 Task: Make in the project AgileHaven a sprint 'Data Analysis Sprint'. Create in the project AgileHaven a sprint 'Data Analysis Sprint'. Add in the project AgileHaven a sprint 'Data Analysis Sprint'
Action: Mouse moved to (1145, 227)
Screenshot: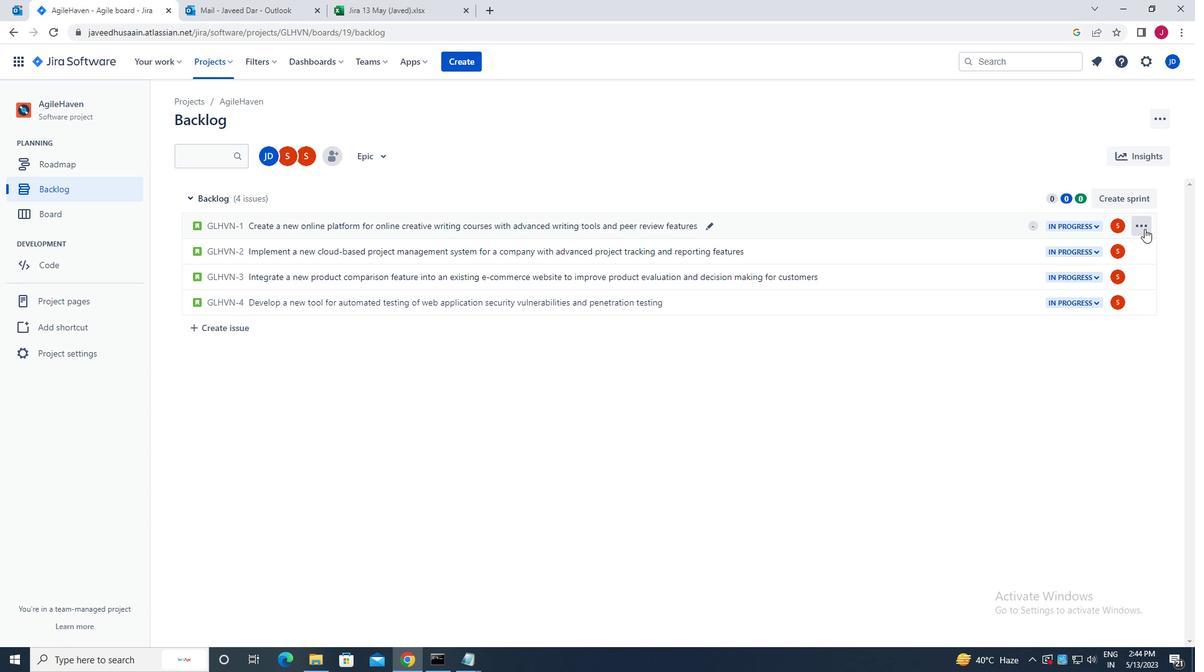 
Action: Mouse pressed left at (1145, 227)
Screenshot: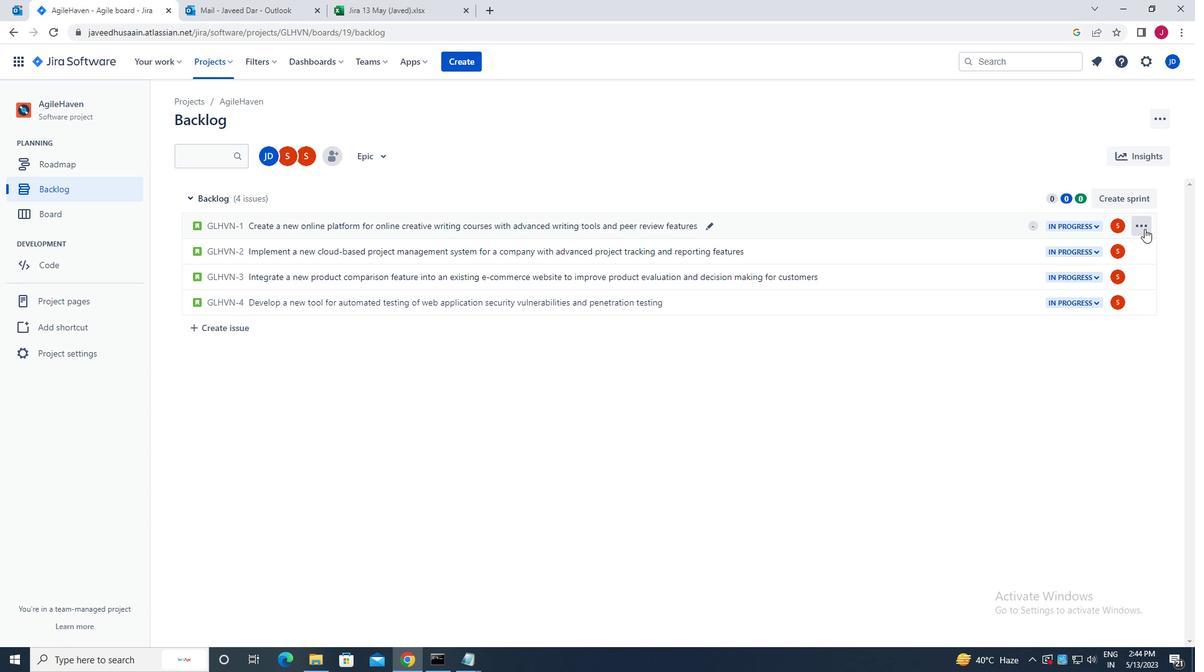 
Action: Mouse pressed left at (1145, 227)
Screenshot: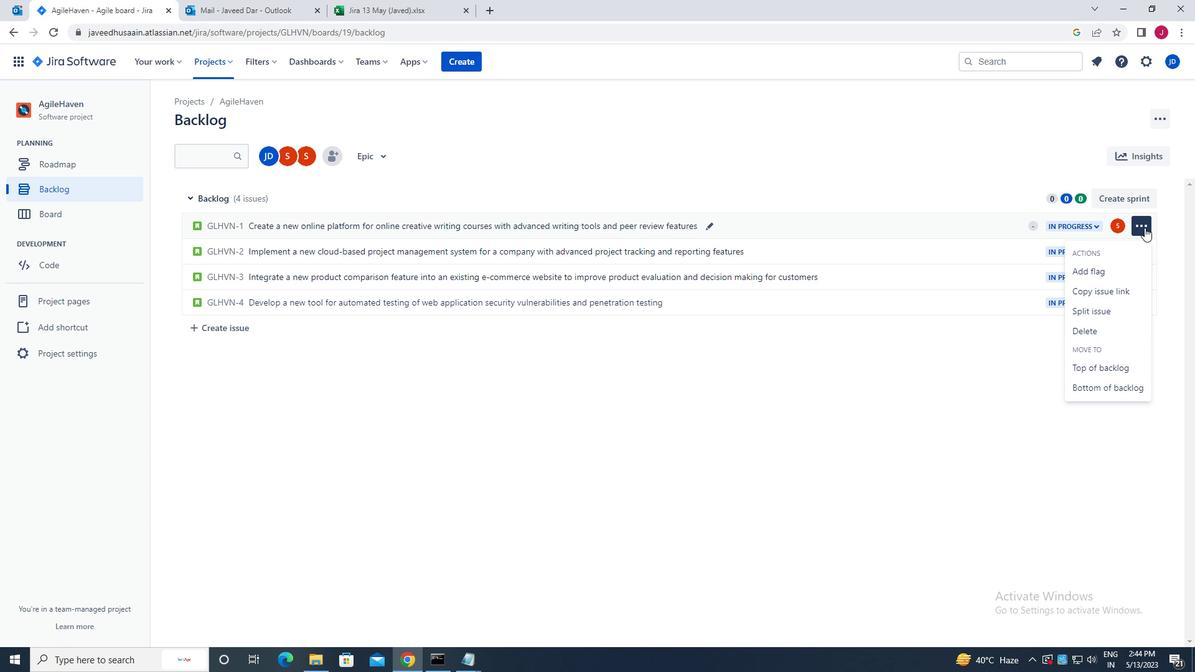 
Action: Mouse moved to (1139, 201)
Screenshot: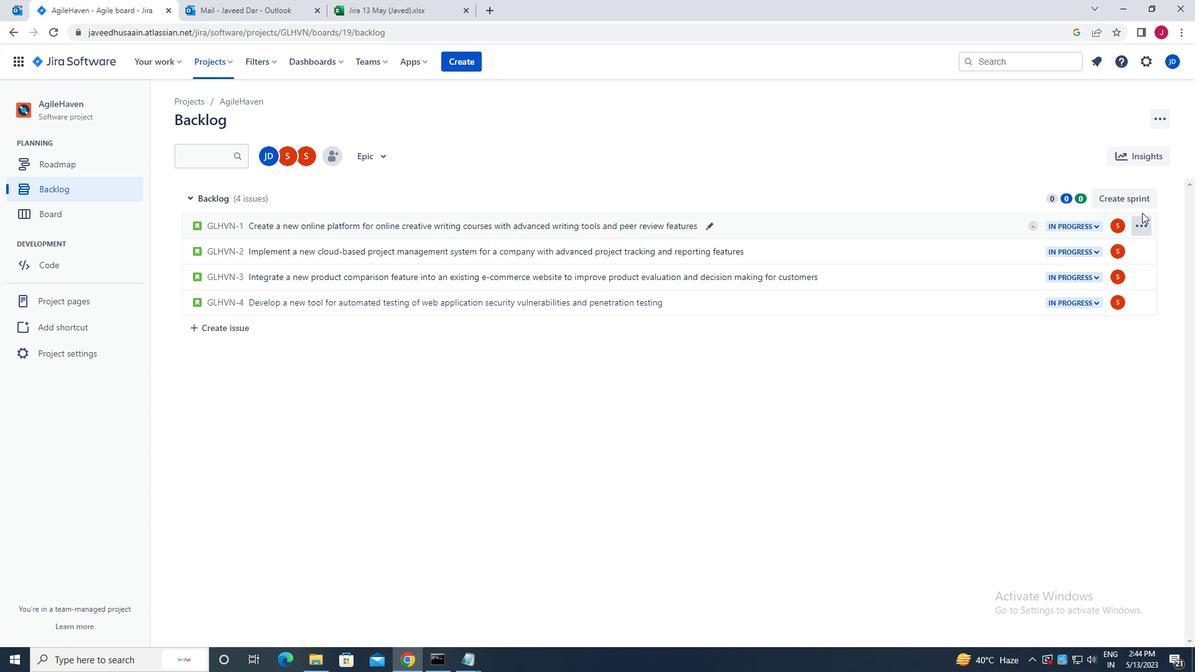 
Action: Mouse pressed left at (1139, 201)
Screenshot: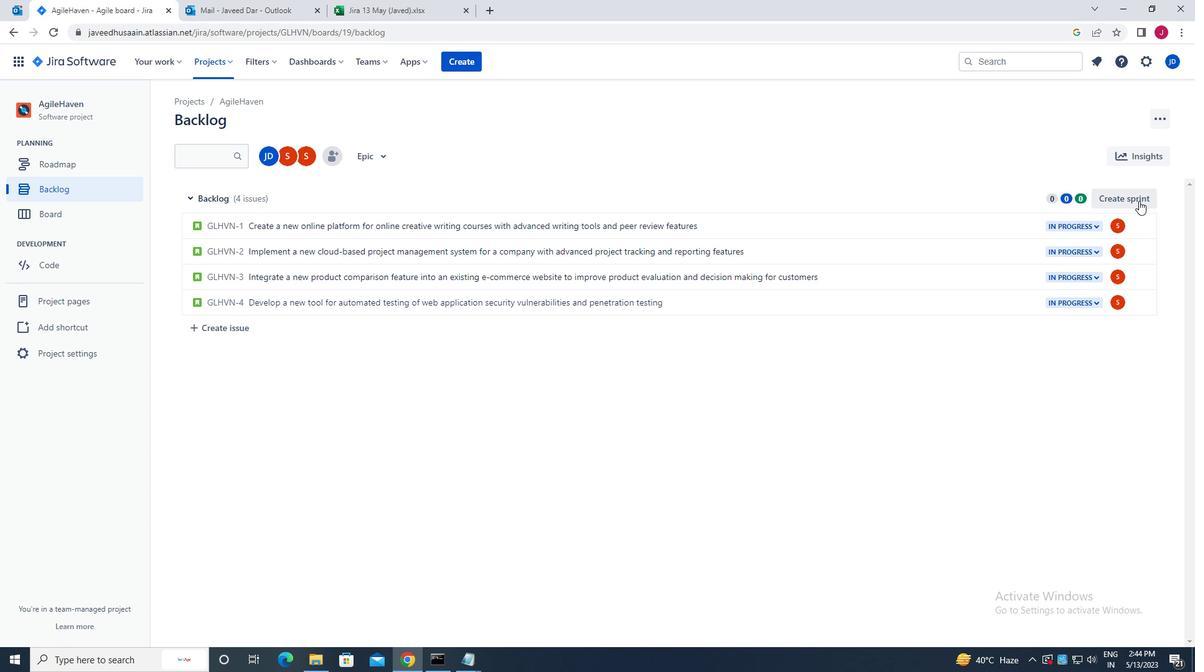 
Action: Mouse moved to (1148, 196)
Screenshot: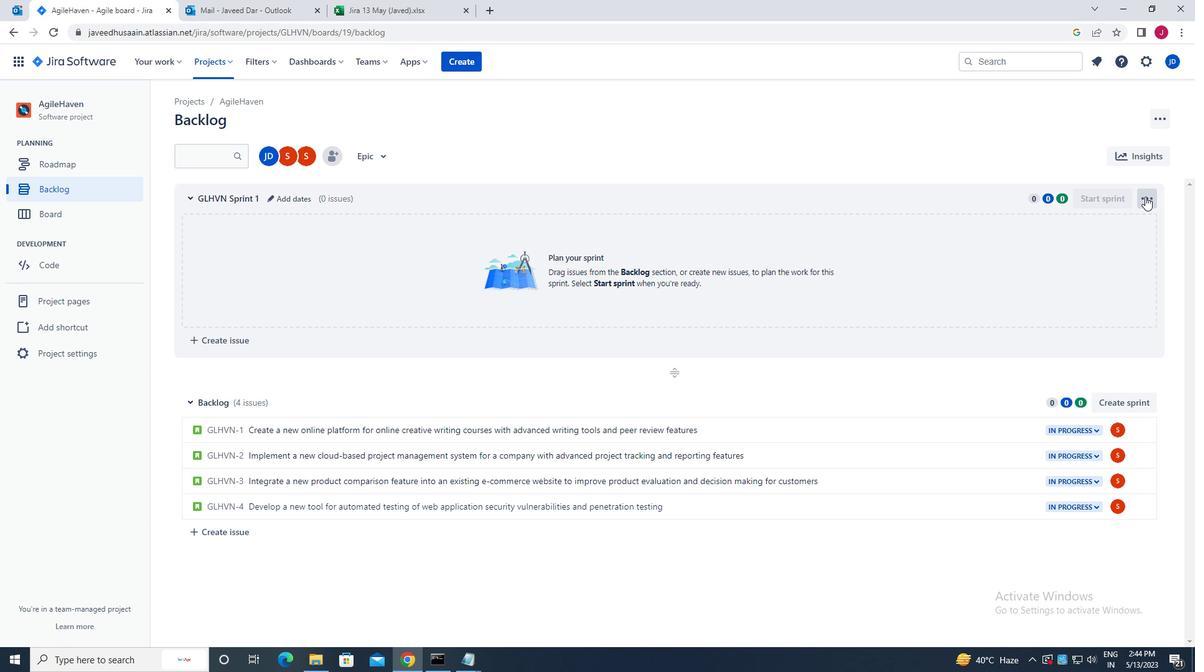 
Action: Mouse pressed left at (1148, 196)
Screenshot: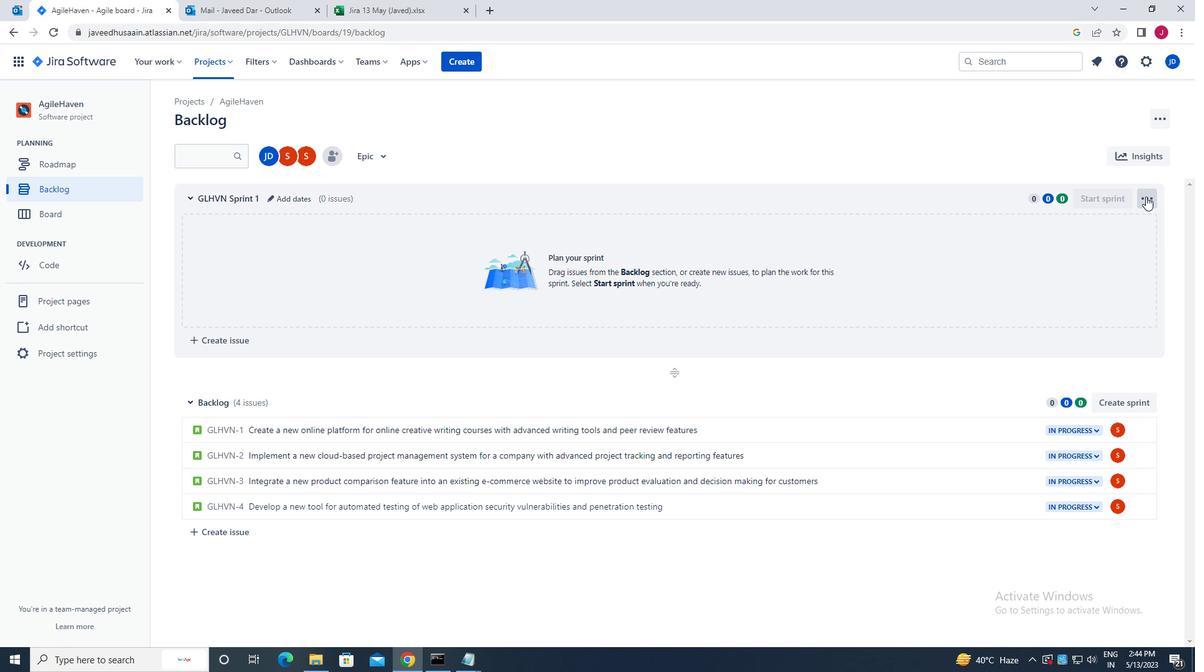 
Action: Mouse moved to (1124, 227)
Screenshot: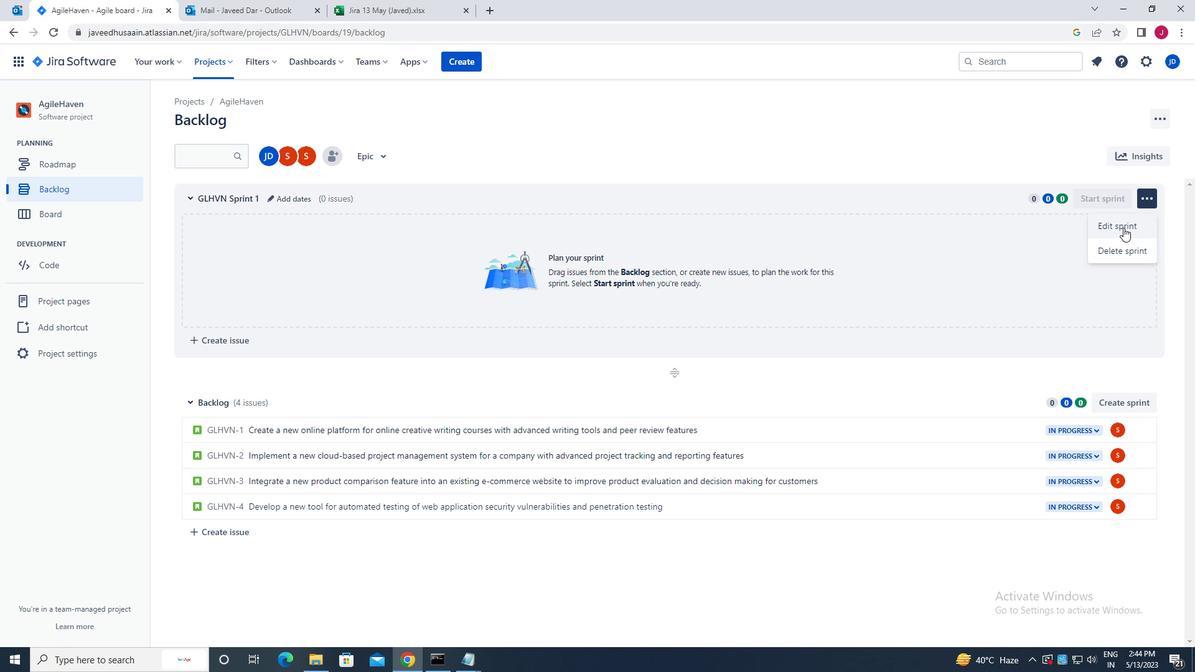 
Action: Mouse pressed left at (1124, 227)
Screenshot: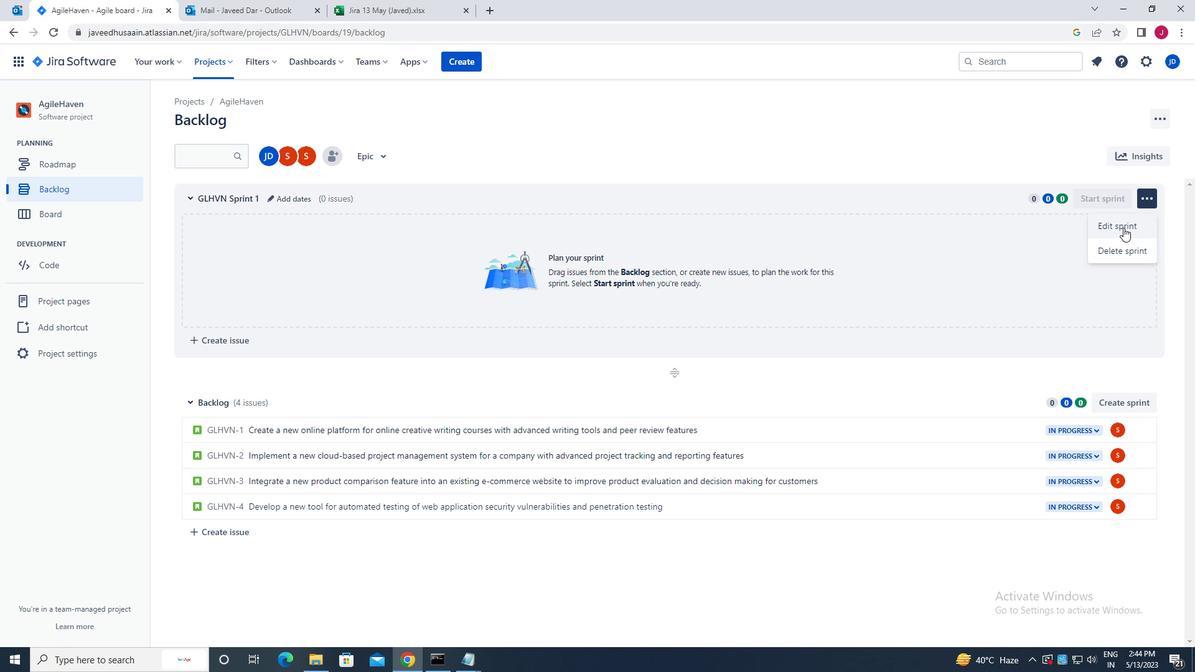 
Action: Mouse moved to (520, 160)
Screenshot: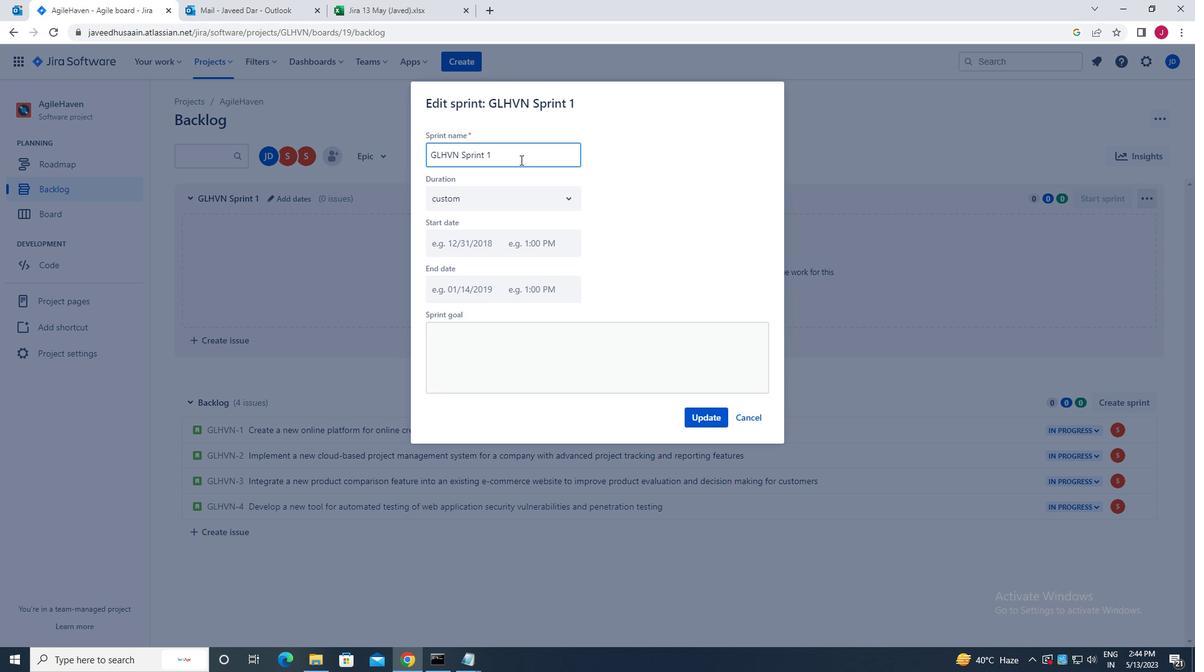 
Action: Key pressed <Key.backspace><Key.backspace><Key.backspace><Key.backspace><Key.backspace><Key.backspace><Key.backspace><Key.backspace><Key.backspace><Key.backspace><Key.backspace><Key.backspace><Key.backspace><Key.backspace><Key.backspace><Key.backspace><Key.backspace><Key.backspace><Key.backspace><Key.backspace>d<Key.caps_lock>ata<Key.space><Key.caps_lock>a<Key.caps_lock>nalysis<Key.space><Key.caps_lock>s<Key.caps_lock>print<Key.enter>
Screenshot: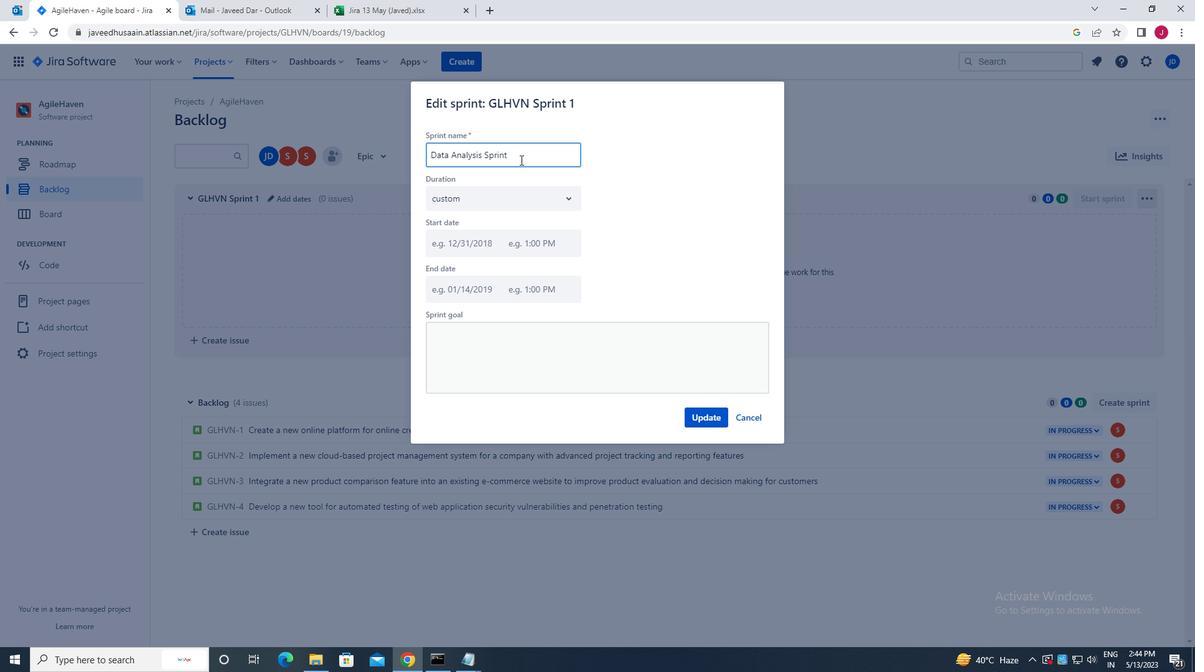 
Action: Mouse moved to (1146, 201)
Screenshot: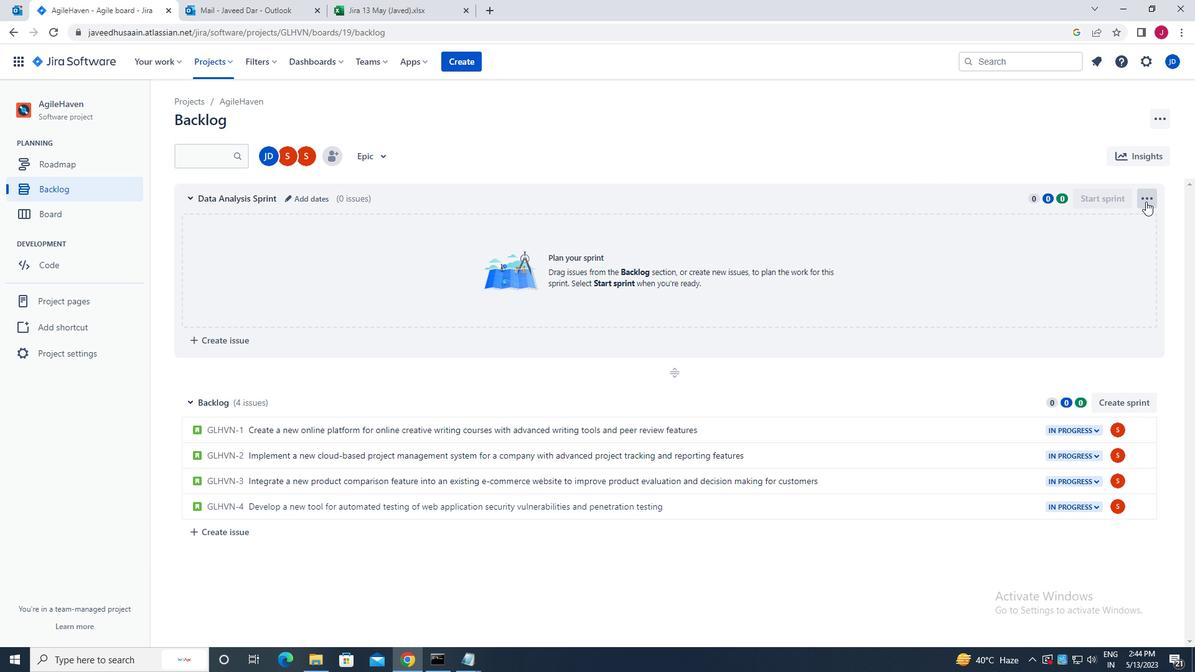 
Action: Mouse pressed left at (1146, 201)
Screenshot: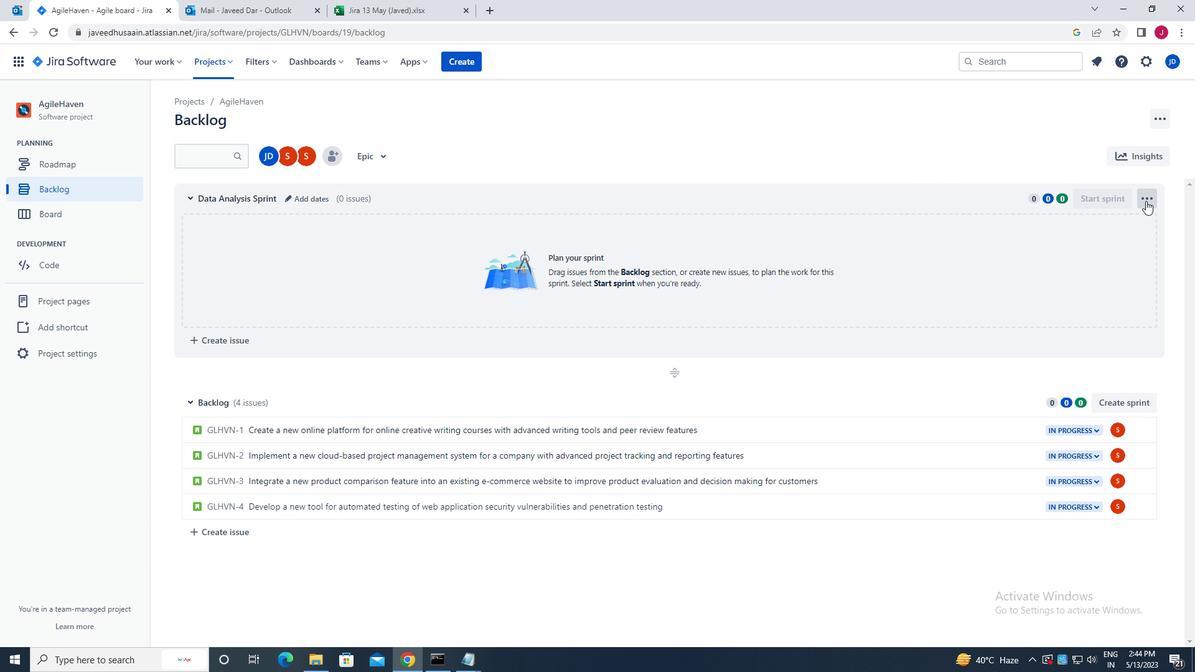 
Action: Mouse moved to (1129, 224)
Screenshot: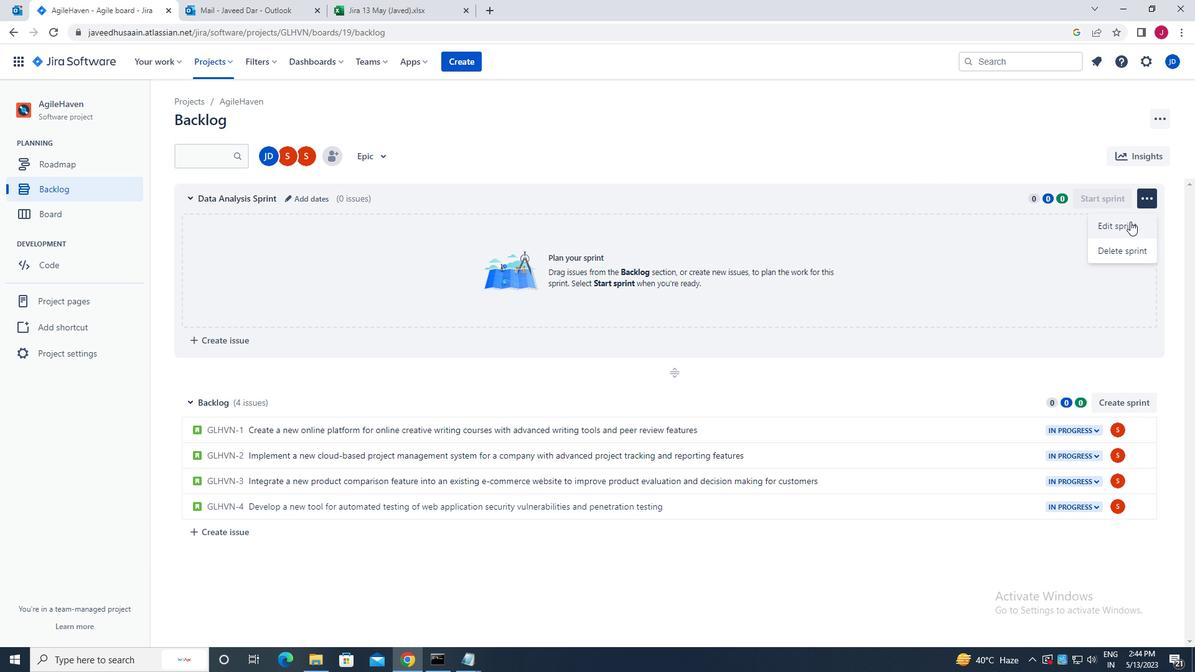 
Action: Mouse pressed left at (1129, 224)
Screenshot: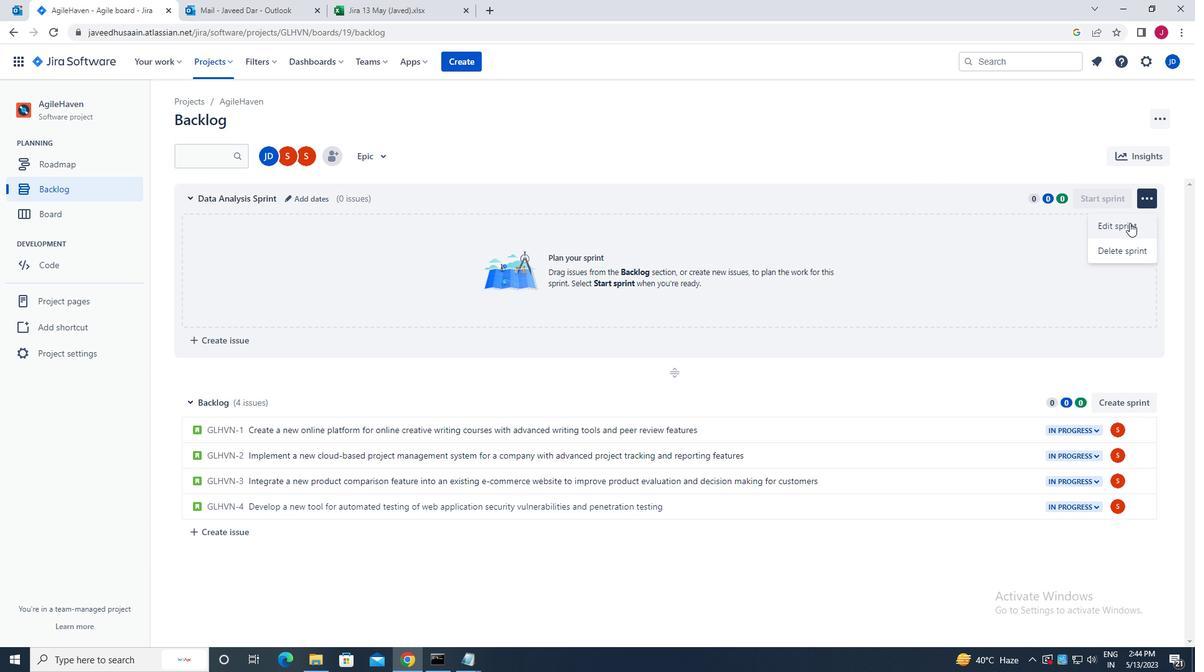 
Action: Mouse moved to (706, 419)
Screenshot: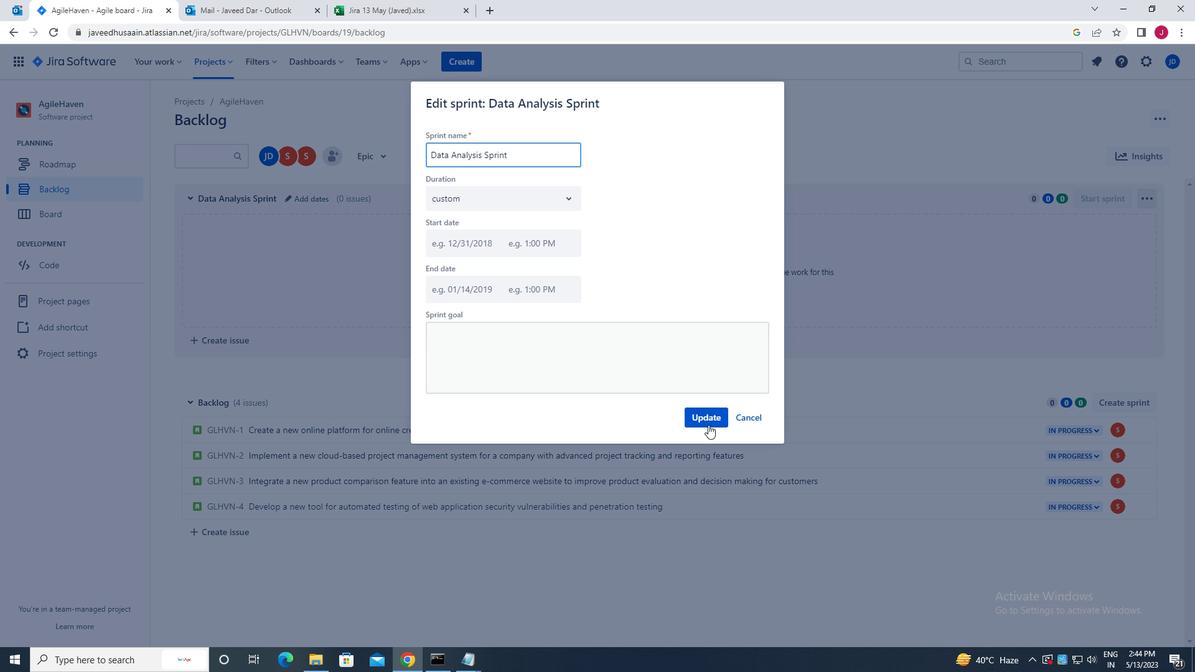 
Action: Mouse pressed left at (706, 419)
Screenshot: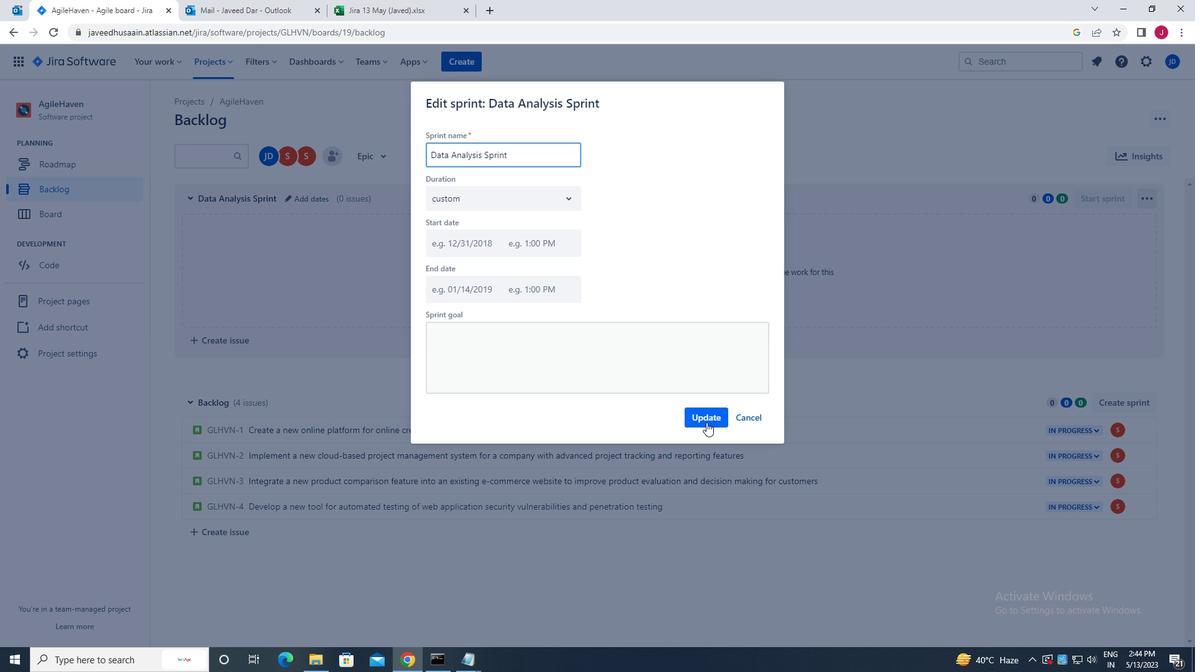 
Action: Mouse moved to (1130, 402)
Screenshot: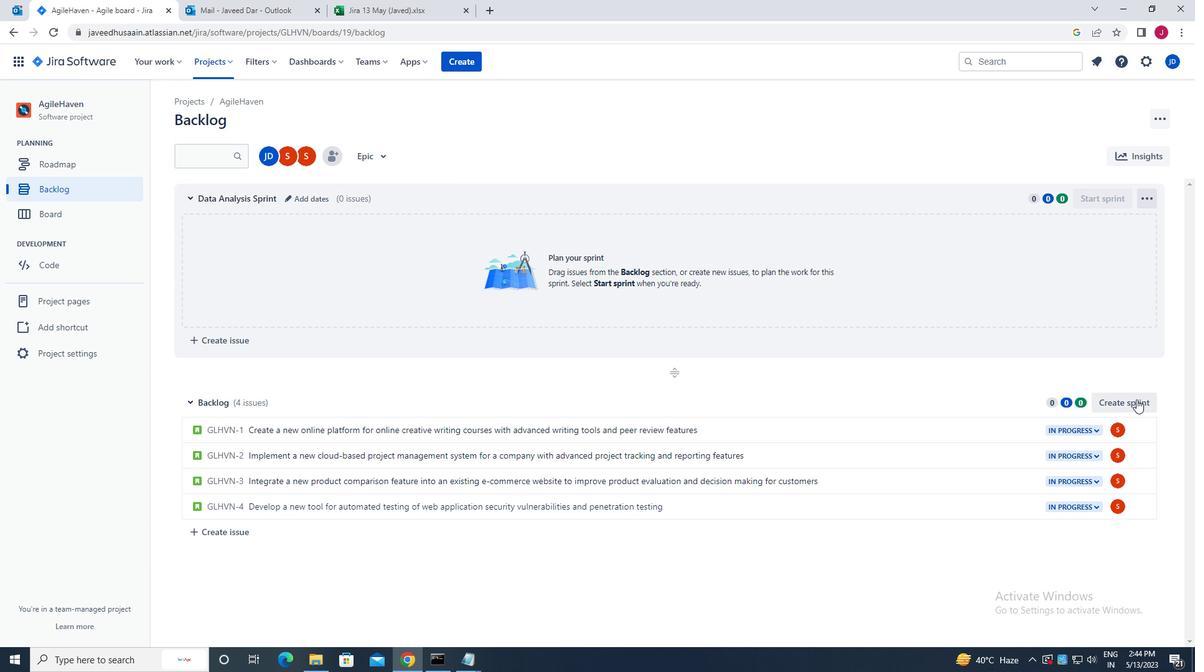 
Action: Mouse pressed left at (1130, 402)
Screenshot: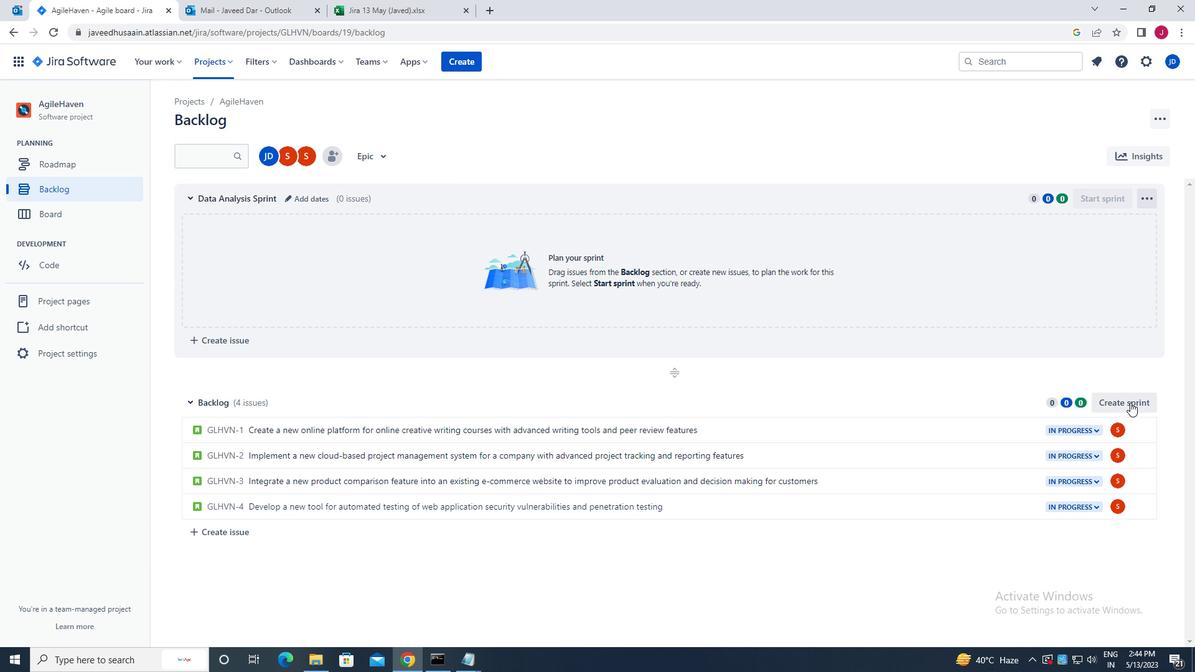 
Action: Mouse moved to (1148, 397)
Screenshot: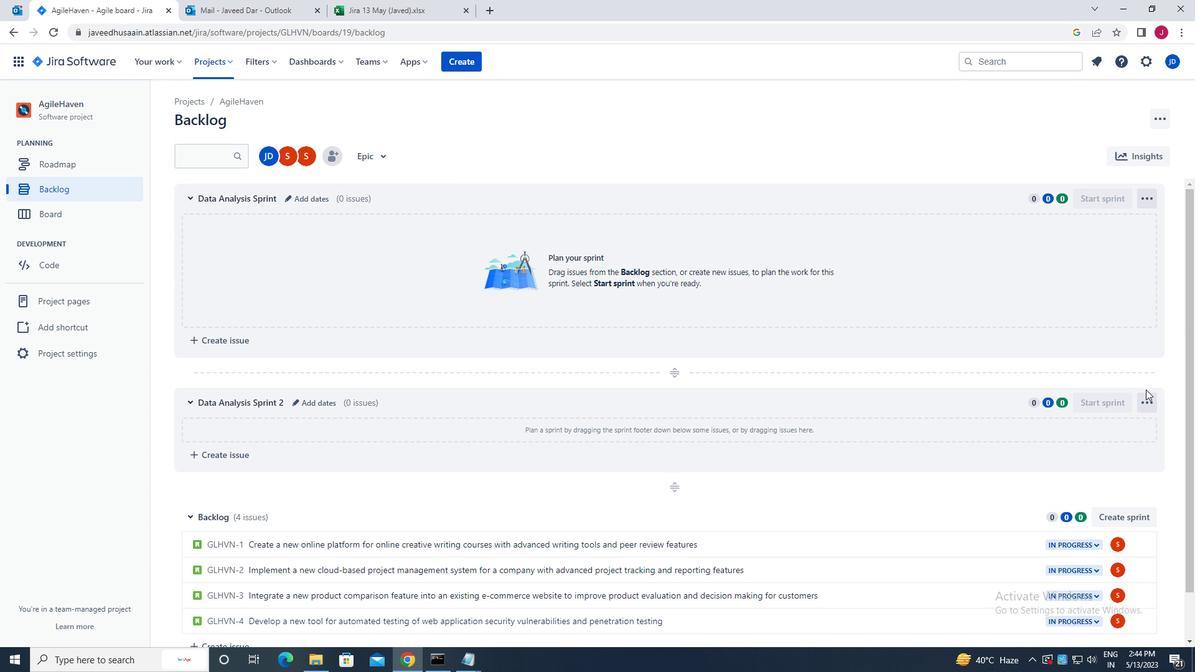 
Action: Mouse pressed left at (1148, 397)
Screenshot: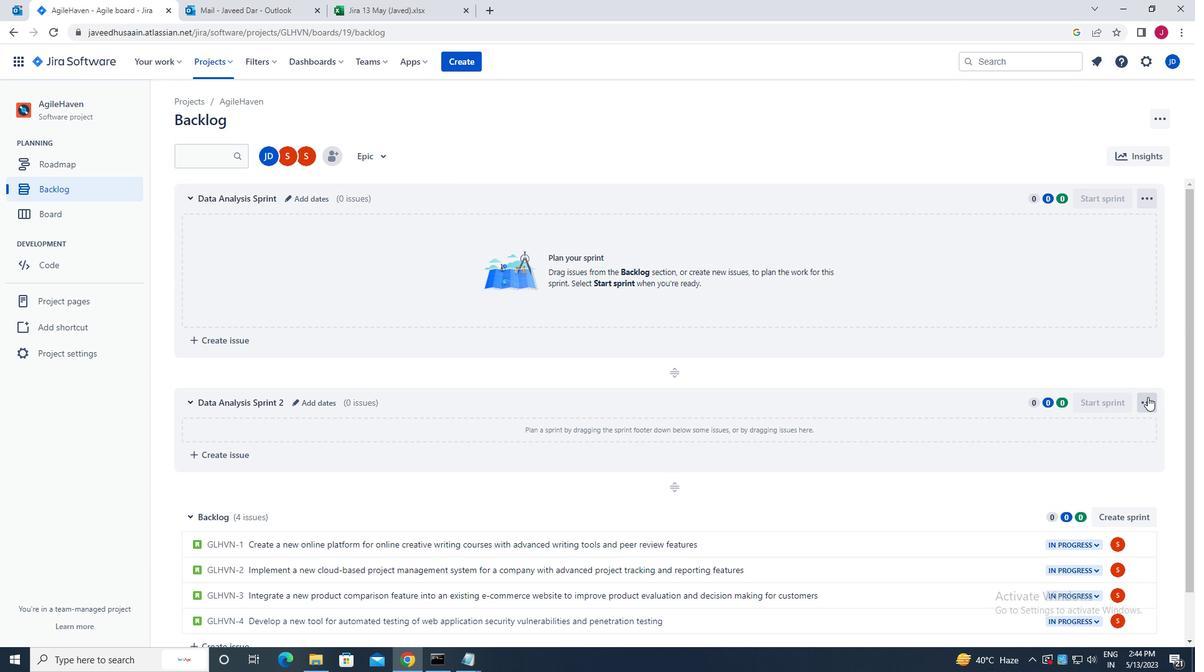 
Action: Mouse moved to (1107, 450)
Screenshot: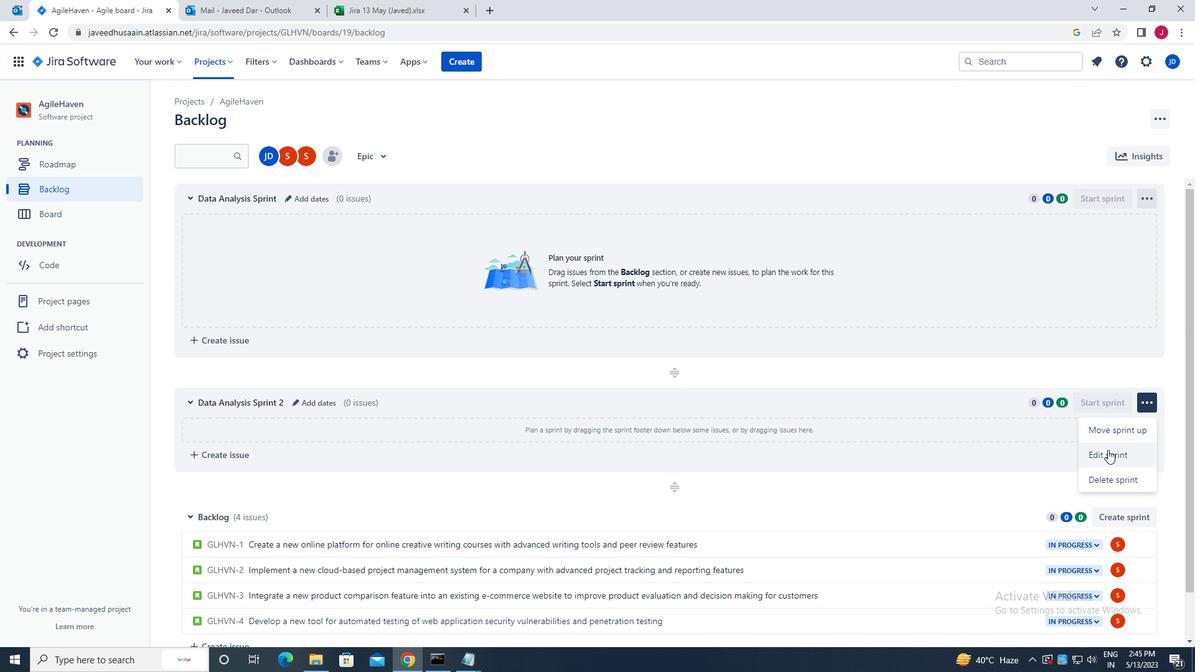 
Action: Mouse pressed left at (1107, 450)
Screenshot: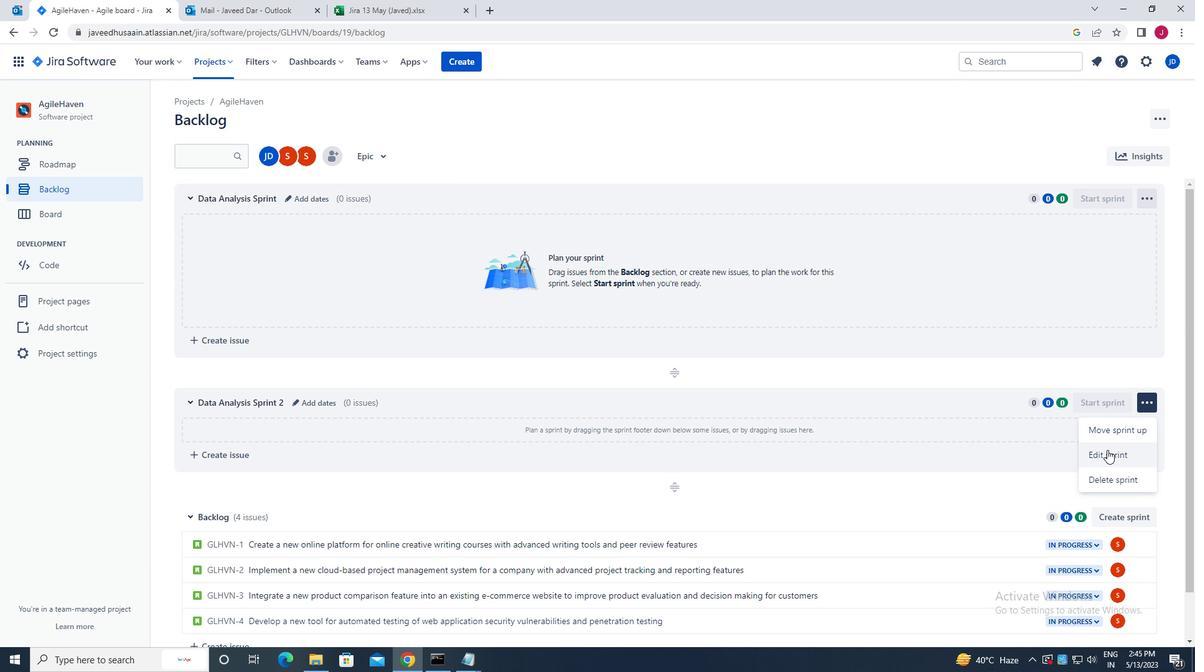 
Action: Mouse moved to (516, 156)
Screenshot: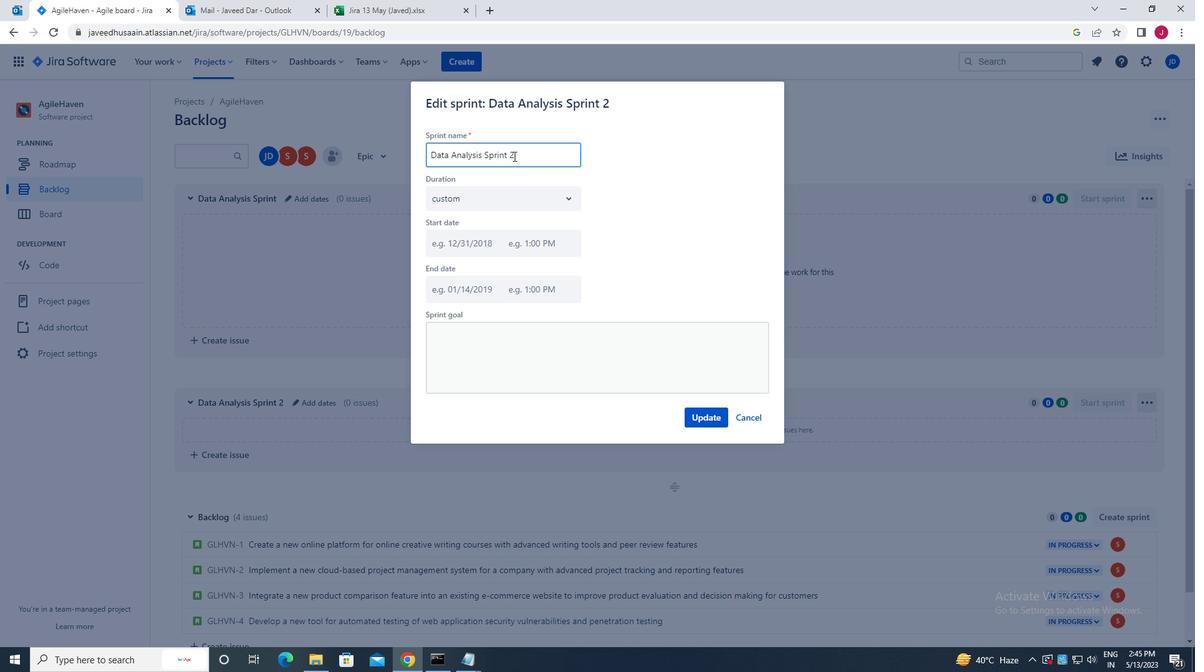 
Action: Key pressed <Key.backspace><Key.backspace><Key.backspace><Key.backspace><Key.backspace><Key.backspace><Key.backspace><Key.backspace><Key.backspace><Key.backspace><Key.backspace><Key.backspace><Key.backspace><Key.backspace><Key.backspace><Key.backspace><Key.backspace><Key.backspace><Key.backspace><Key.backspace><Key.backspace><Key.backspace><Key.backspace><Key.backspace><Key.backspace><Key.backspace><Key.backspace><Key.caps_lock>d<Key.caps_lock>ata<Key.space><Key.caps_lock>a<Key.caps_lock>nalysis<Key.space><Key.caps_lock>s<Key.caps_lock>pro<Key.backspace>int
Screenshot: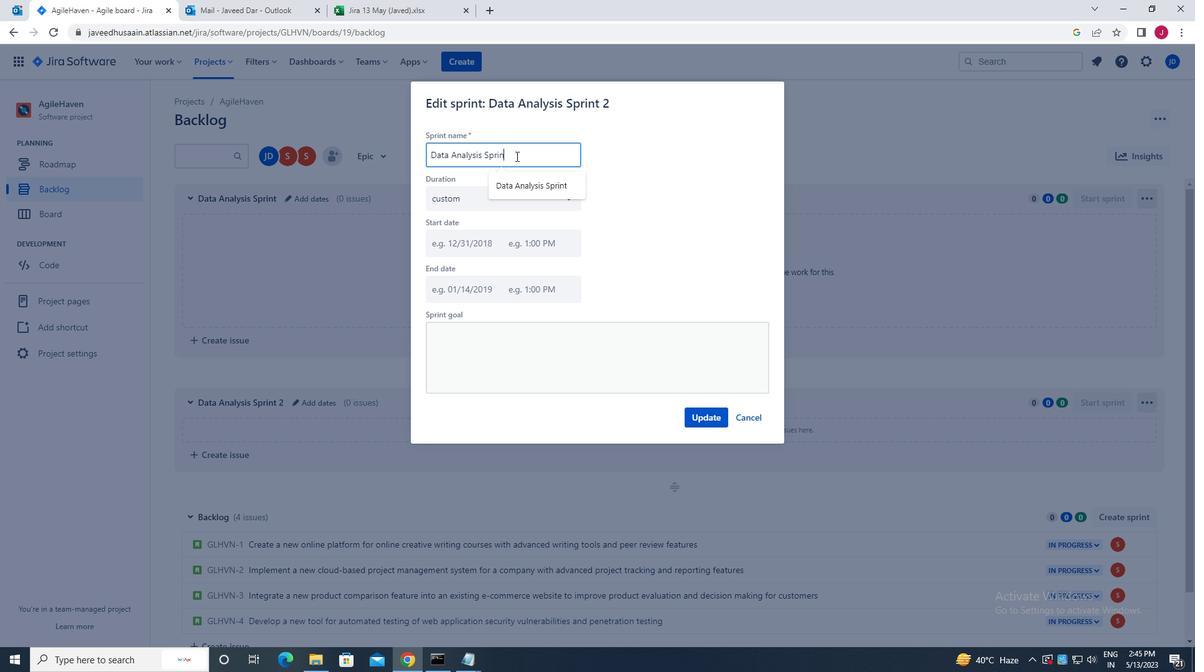 
Action: Mouse moved to (708, 419)
Screenshot: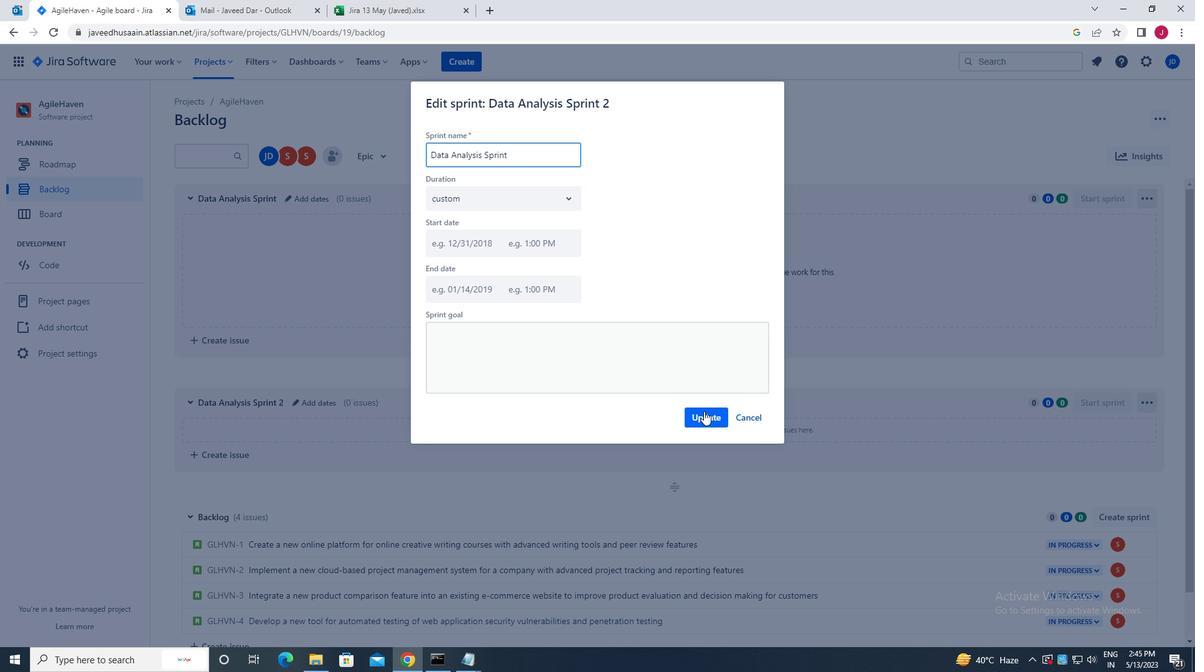 
Action: Mouse pressed left at (708, 419)
Screenshot: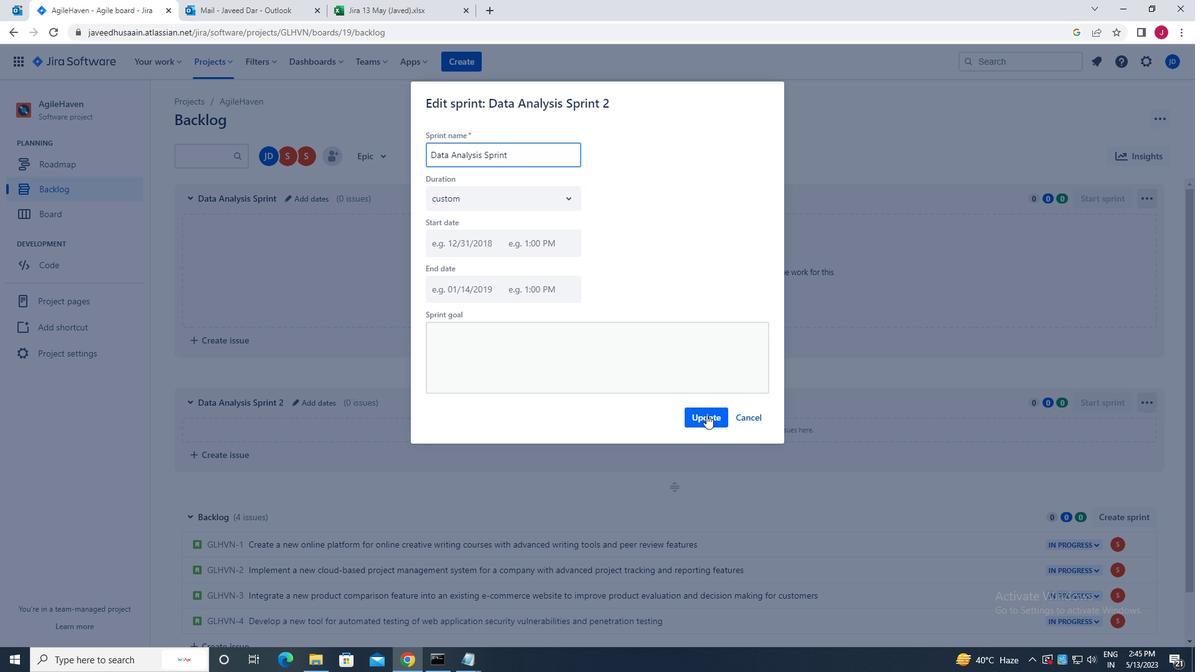 
Action: Mouse moved to (1133, 516)
Screenshot: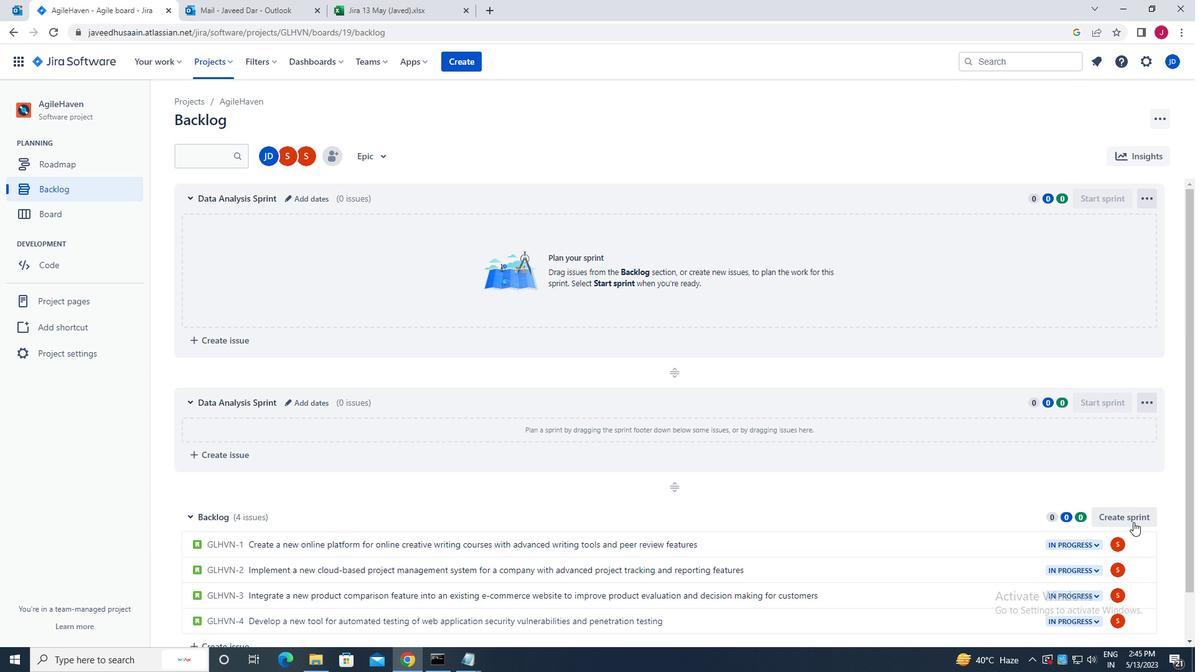 
Action: Mouse pressed left at (1133, 516)
Screenshot: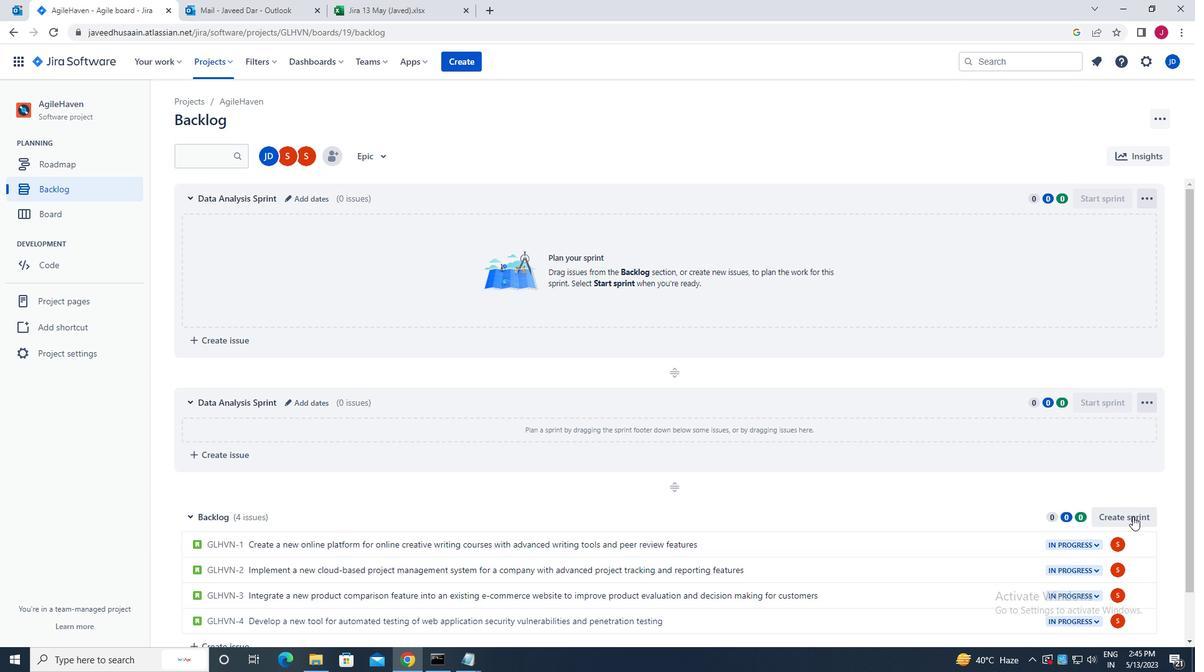 
Action: Mouse moved to (1149, 518)
Screenshot: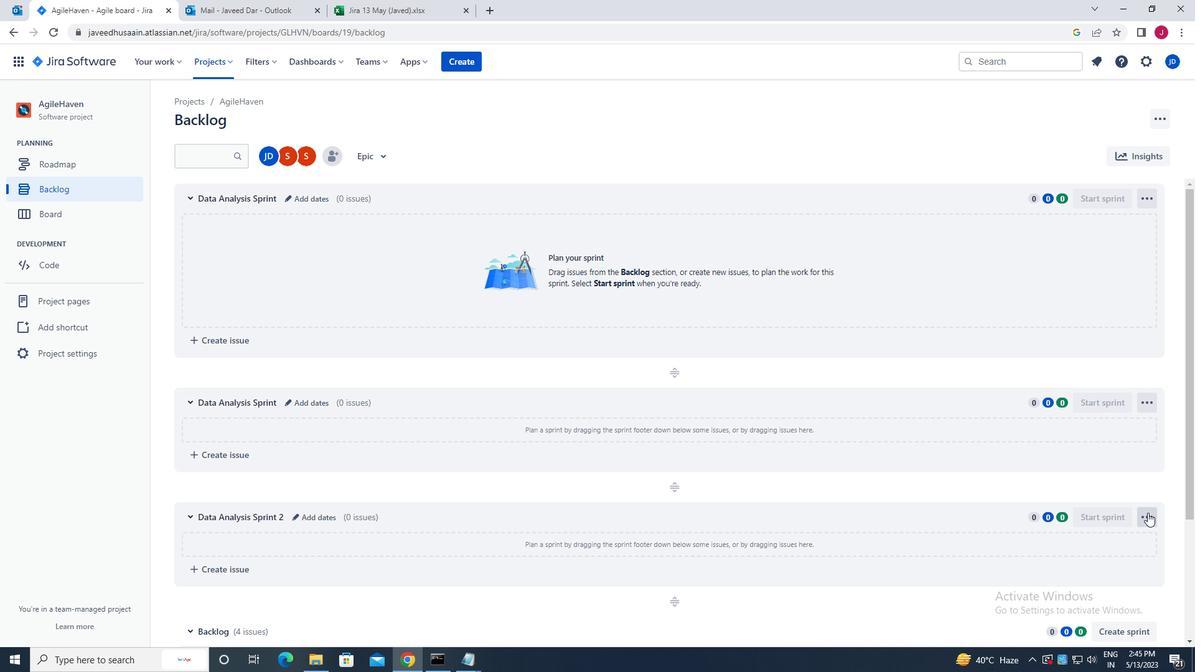 
Action: Mouse pressed left at (1149, 518)
Screenshot: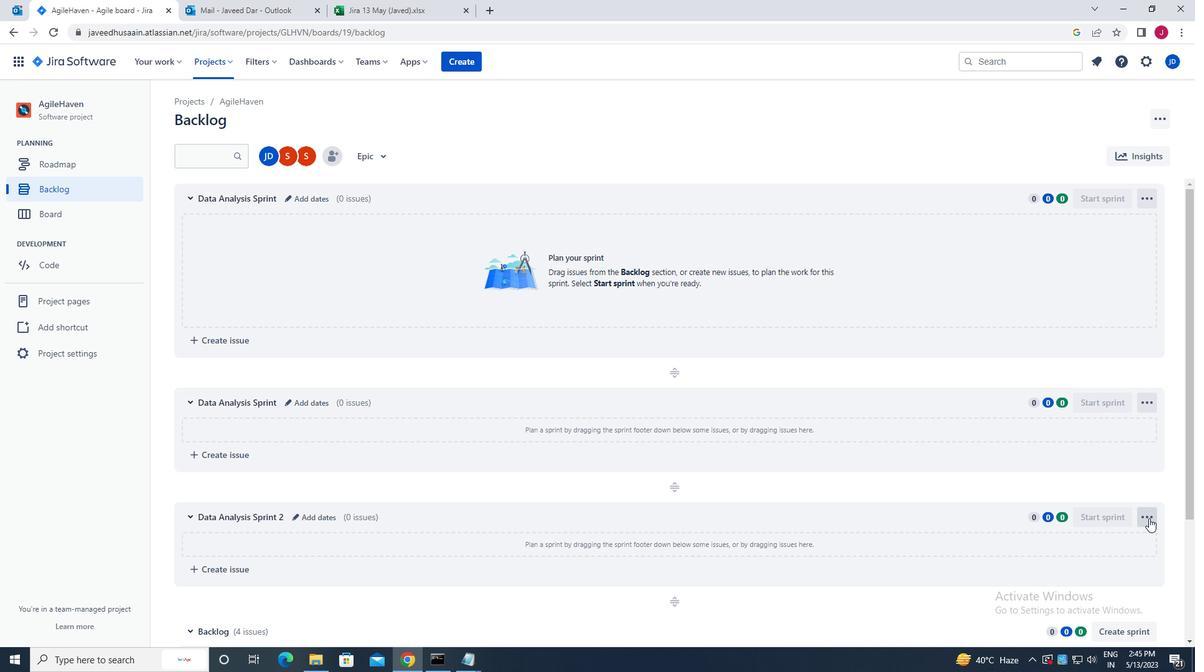 
Action: Mouse moved to (1114, 567)
Screenshot: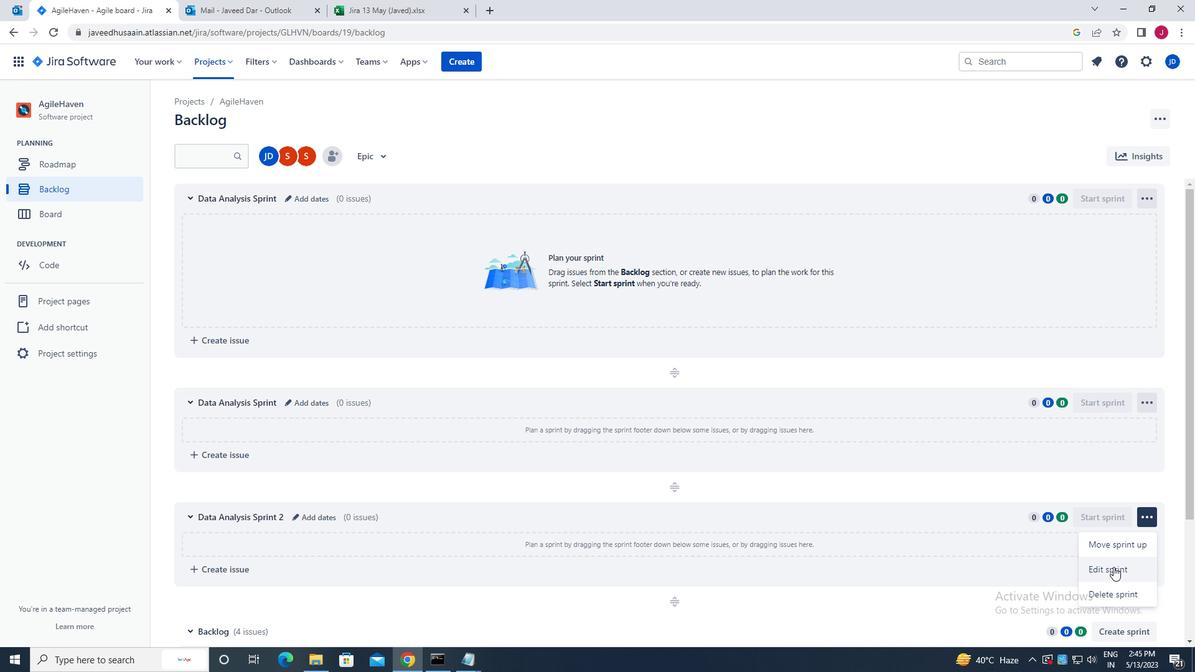 
Action: Mouse pressed left at (1114, 567)
Screenshot: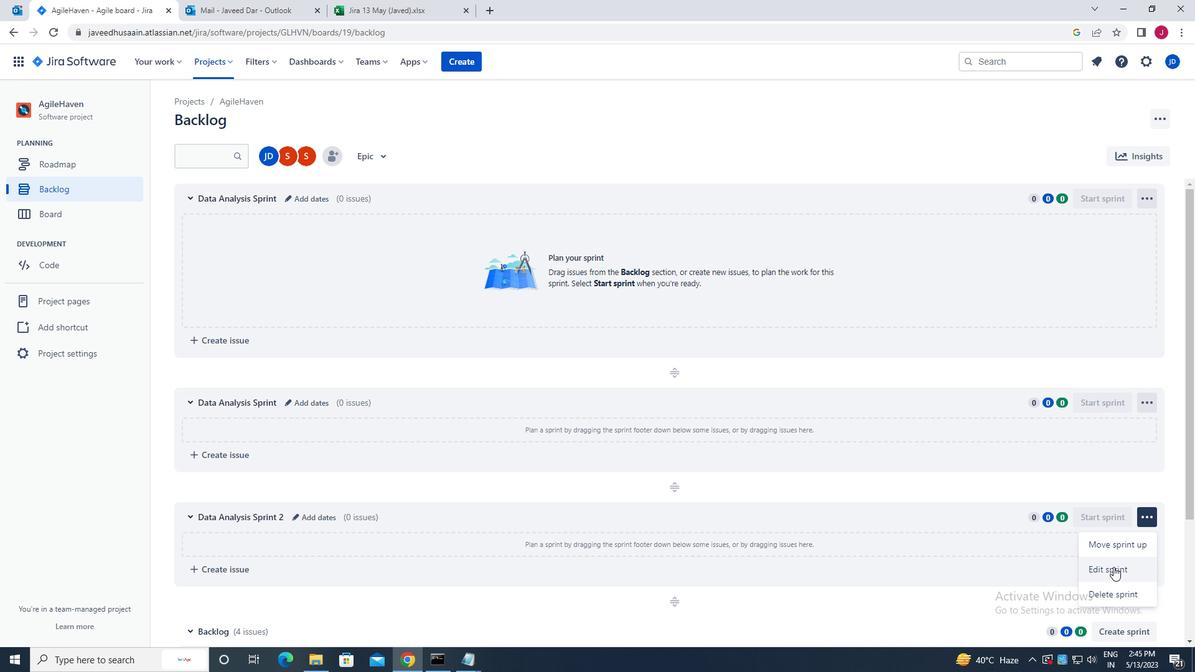 
Action: Mouse moved to (549, 166)
Screenshot: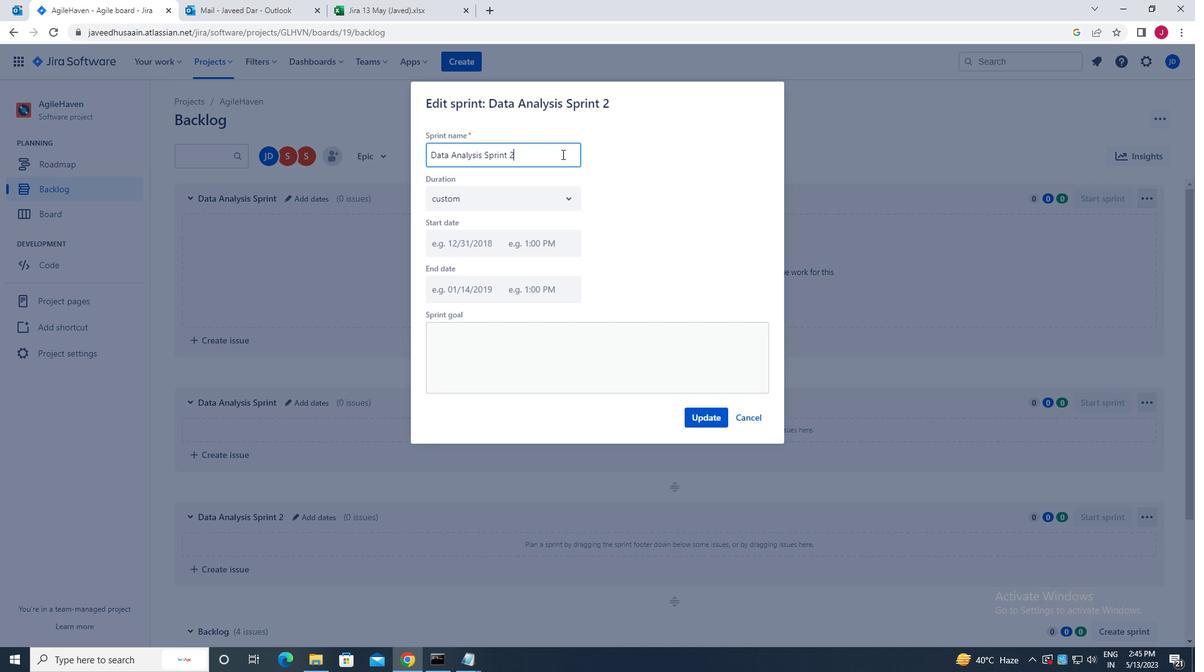 
Action: Key pressed <Key.backspace><Key.backspace><Key.backspace><Key.backspace><Key.backspace><Key.backspace><Key.backspace><Key.backspace><Key.backspace><Key.backspace><Key.backspace><Key.backspace><Key.backspace><Key.backspace><Key.backspace><Key.backspace><Key.backspace><Key.backspace><Key.backspace><Key.backspace><Key.backspace><Key.backspace><Key.backspace><Key.backspace><Key.backspace><Key.backspace><Key.backspace><Key.backspace><Key.caps_lock>d<Key.caps_lock>ata<Key.space><Key.caps_lock>a<Key.caps_lock>nalysis<Key.space><Key.caps_lock>s<Key.caps_lock>print
Screenshot: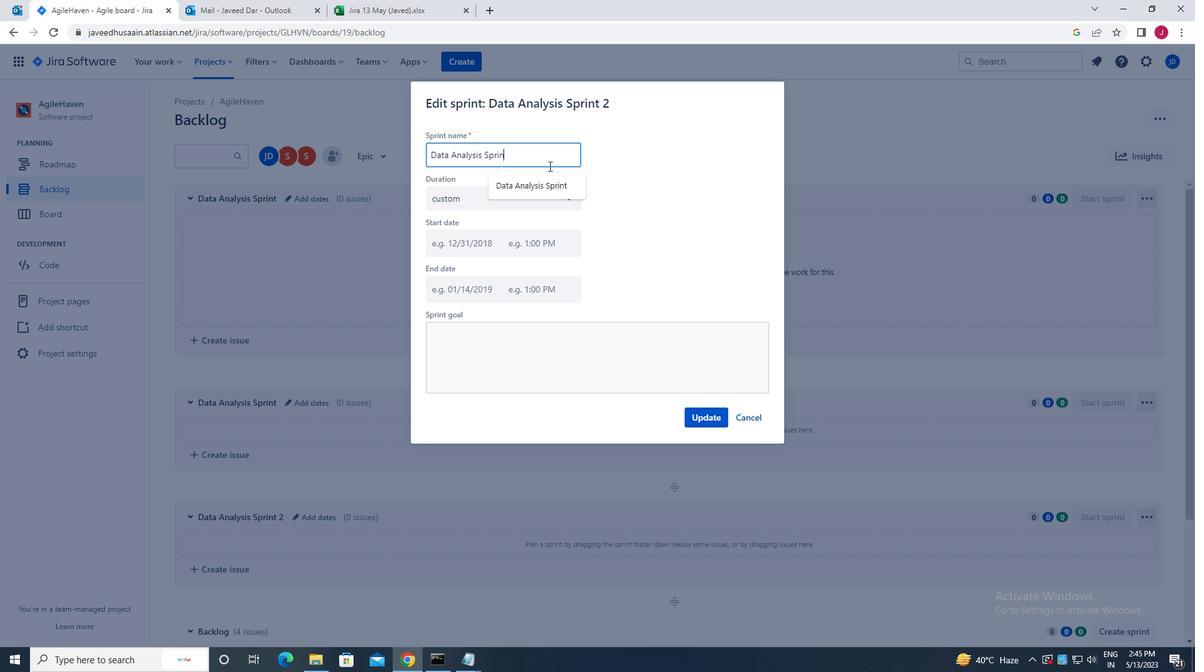 
Action: Mouse moved to (713, 420)
Screenshot: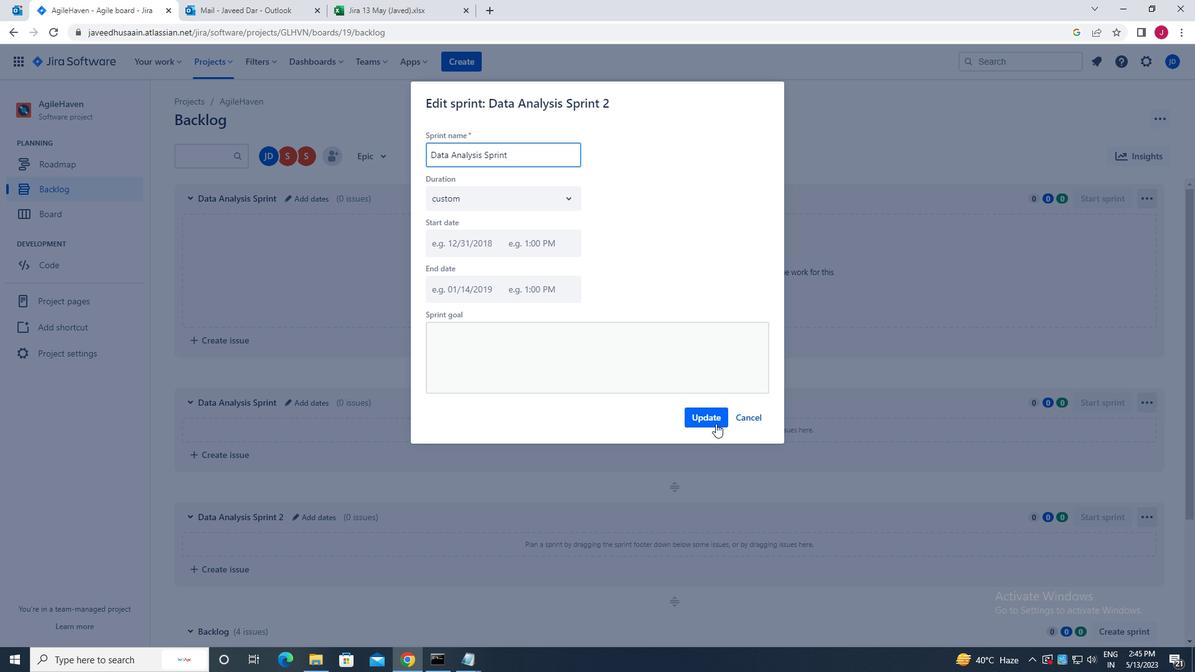 
Action: Mouse pressed left at (713, 420)
Screenshot: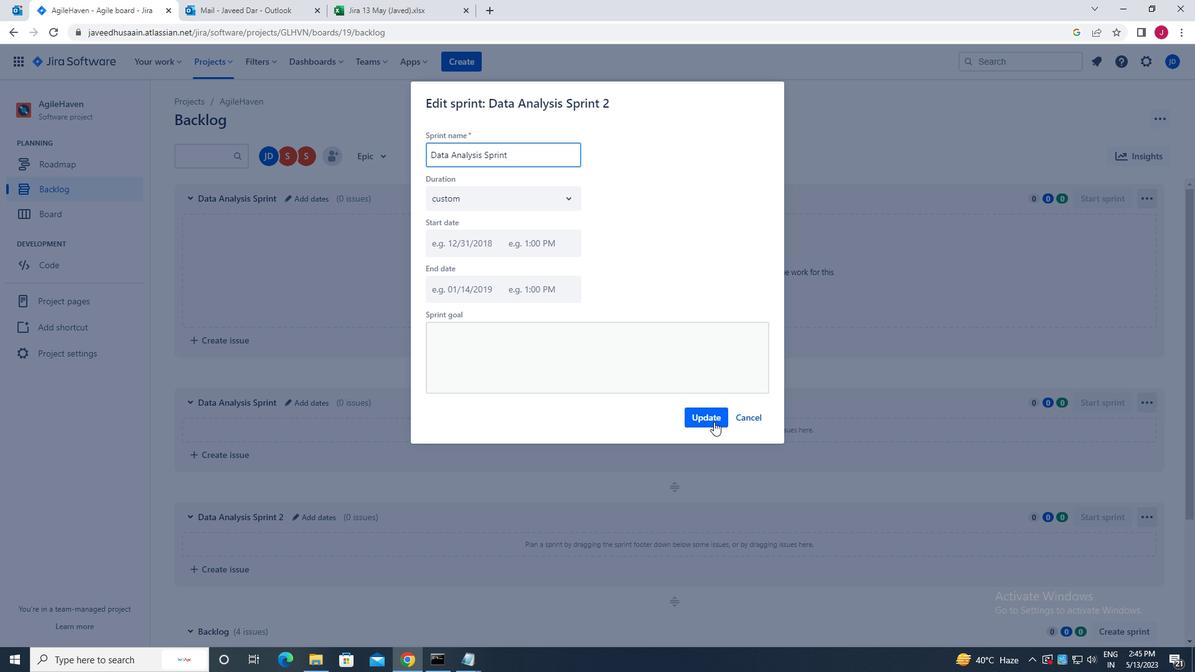 
Action: Mouse moved to (869, 396)
Screenshot: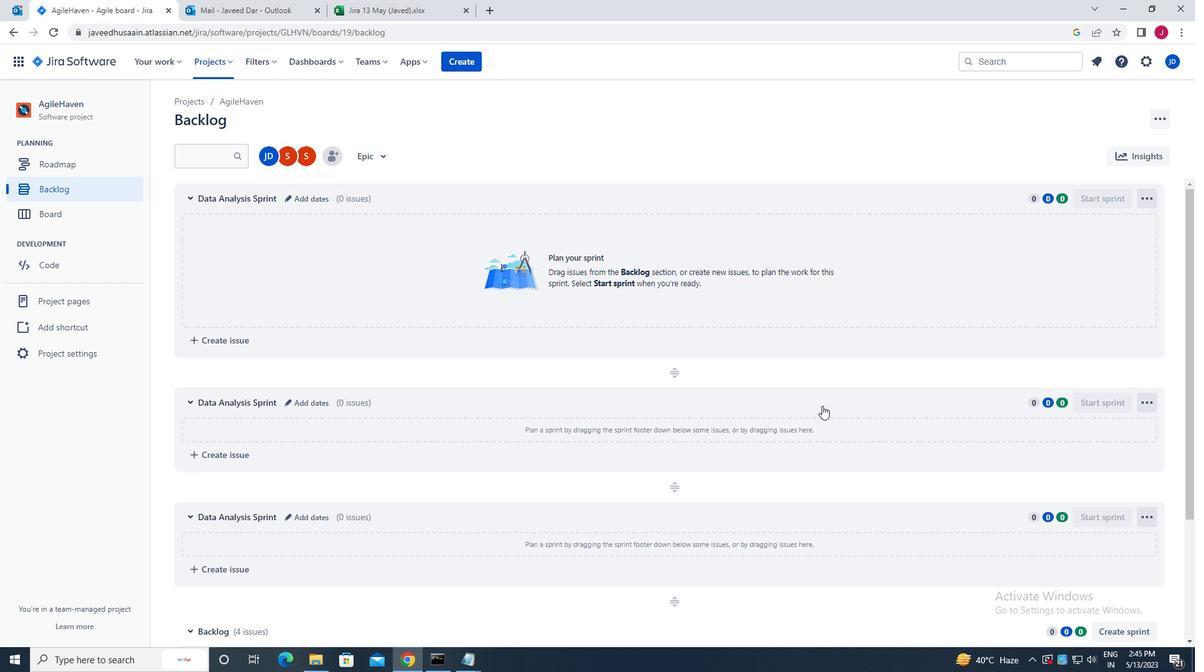 
Action: Mouse scrolled (869, 396) with delta (0, 0)
Screenshot: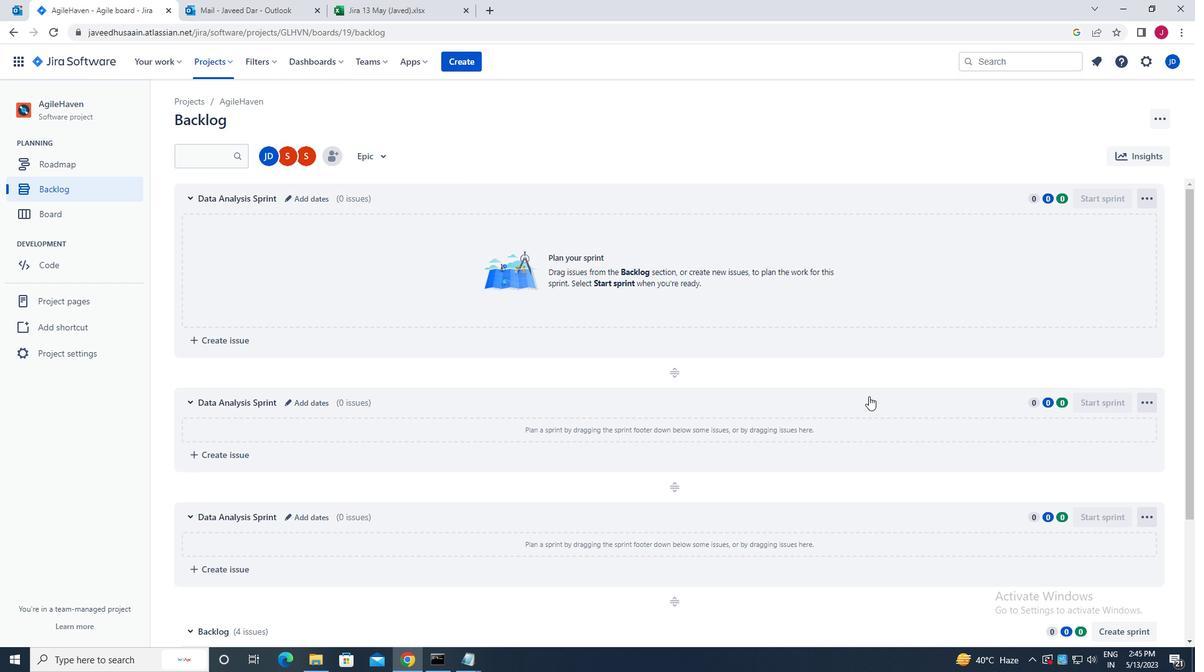 
Action: Mouse moved to (870, 396)
Screenshot: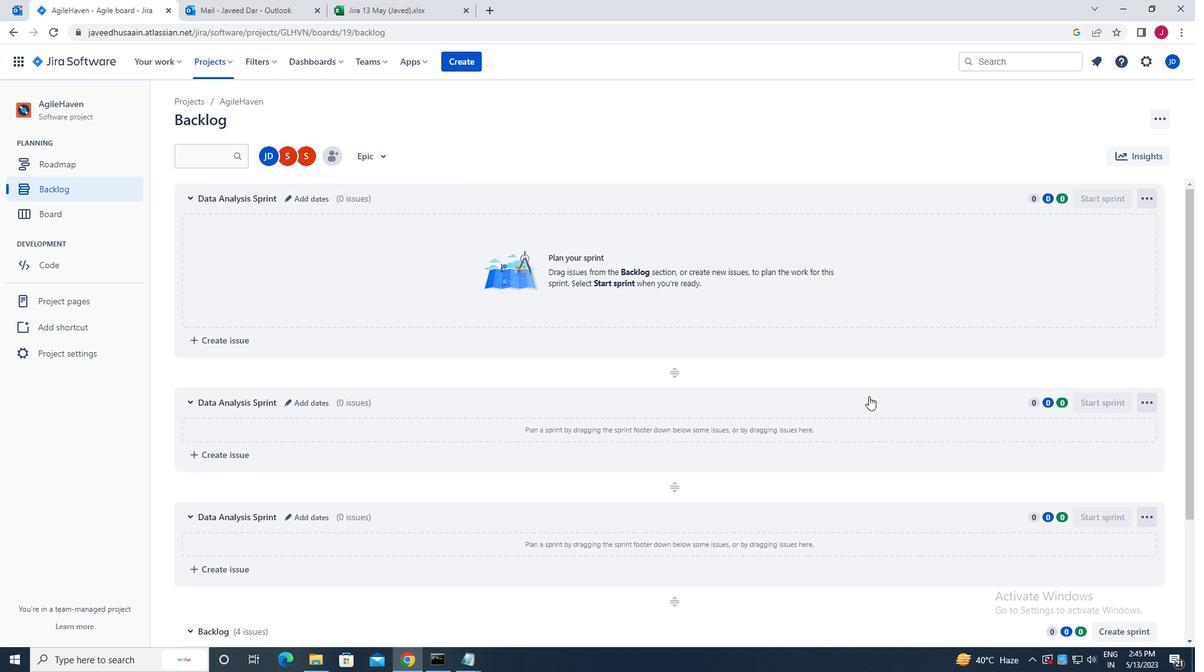 
Action: Mouse scrolled (870, 396) with delta (0, 0)
Screenshot: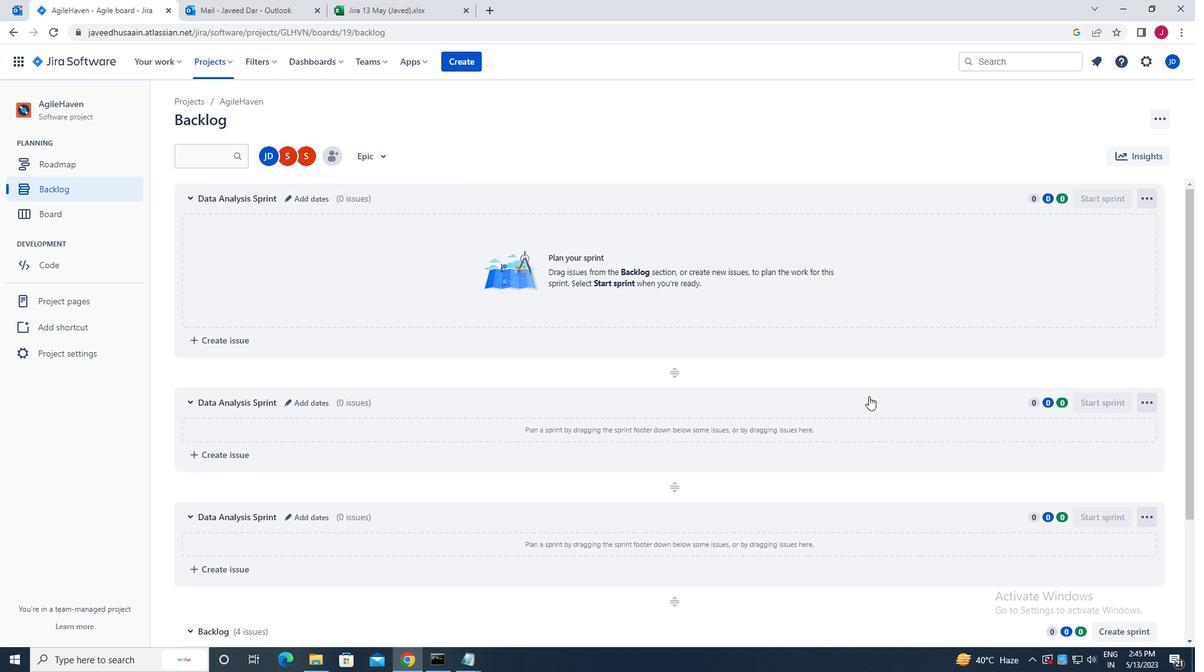 
Action: Mouse scrolled (870, 396) with delta (0, 0)
Screenshot: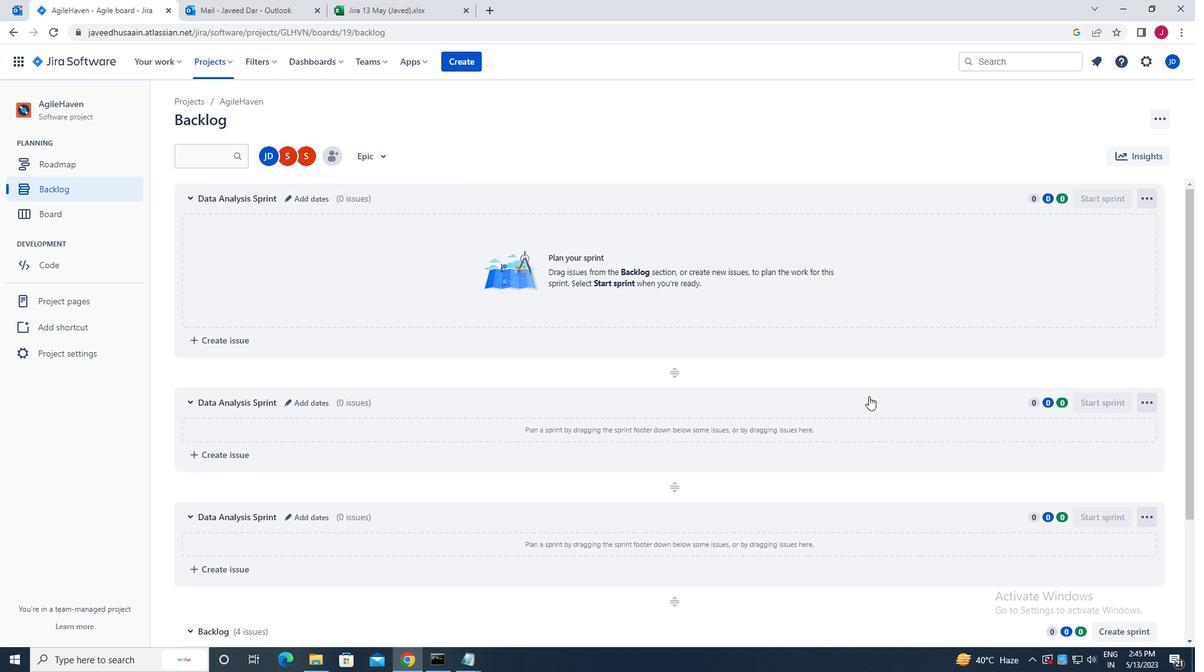 
Action: Mouse scrolled (870, 396) with delta (0, 0)
Screenshot: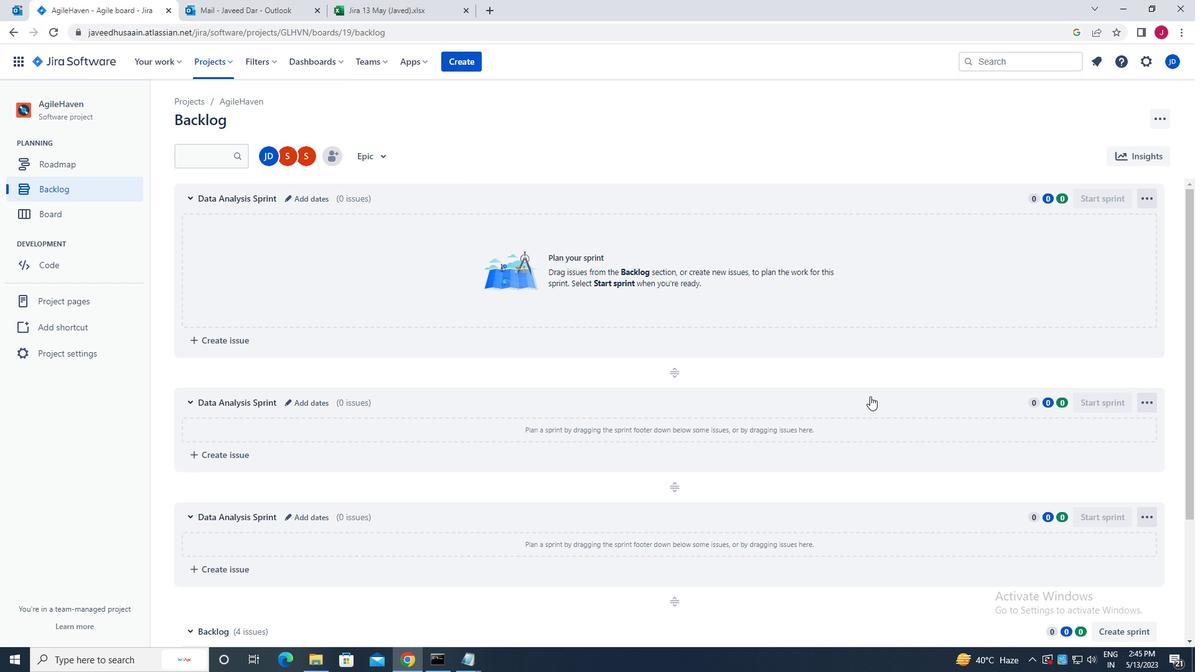 
